 Task: Look for products in the category "Hand Soap" from Mrs. Meyer's only.
Action: Mouse moved to (925, 343)
Screenshot: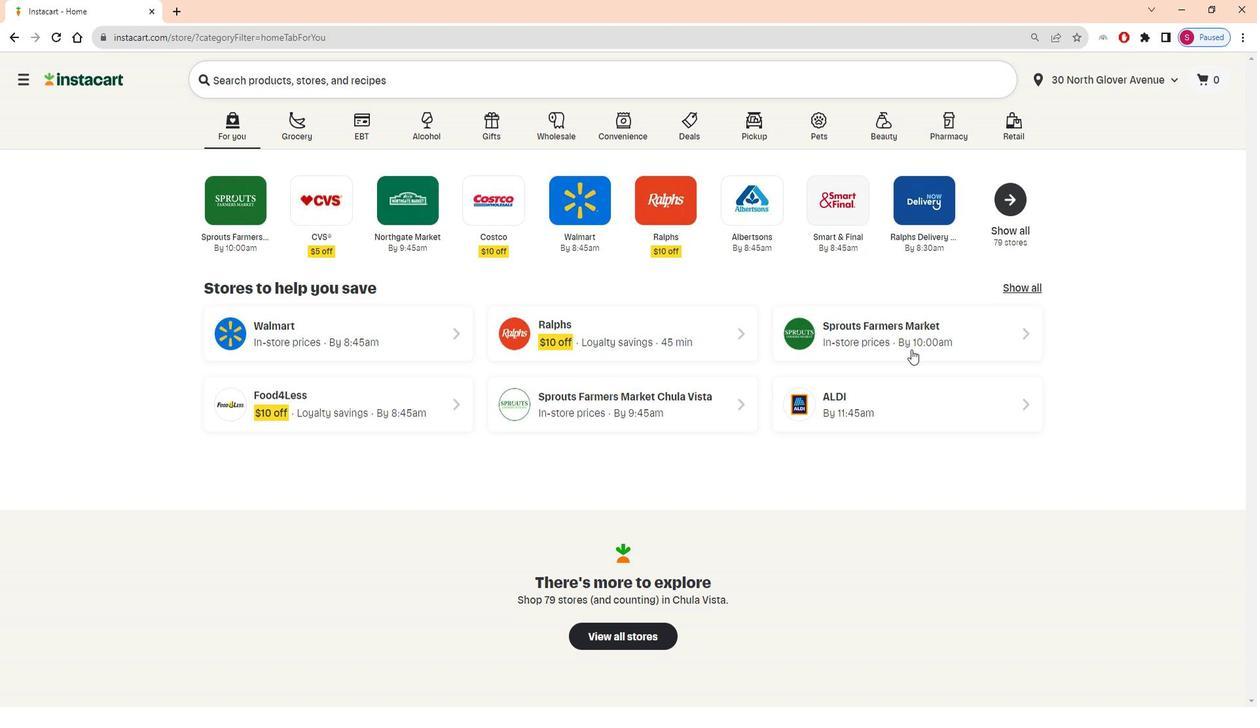
Action: Mouse pressed left at (925, 343)
Screenshot: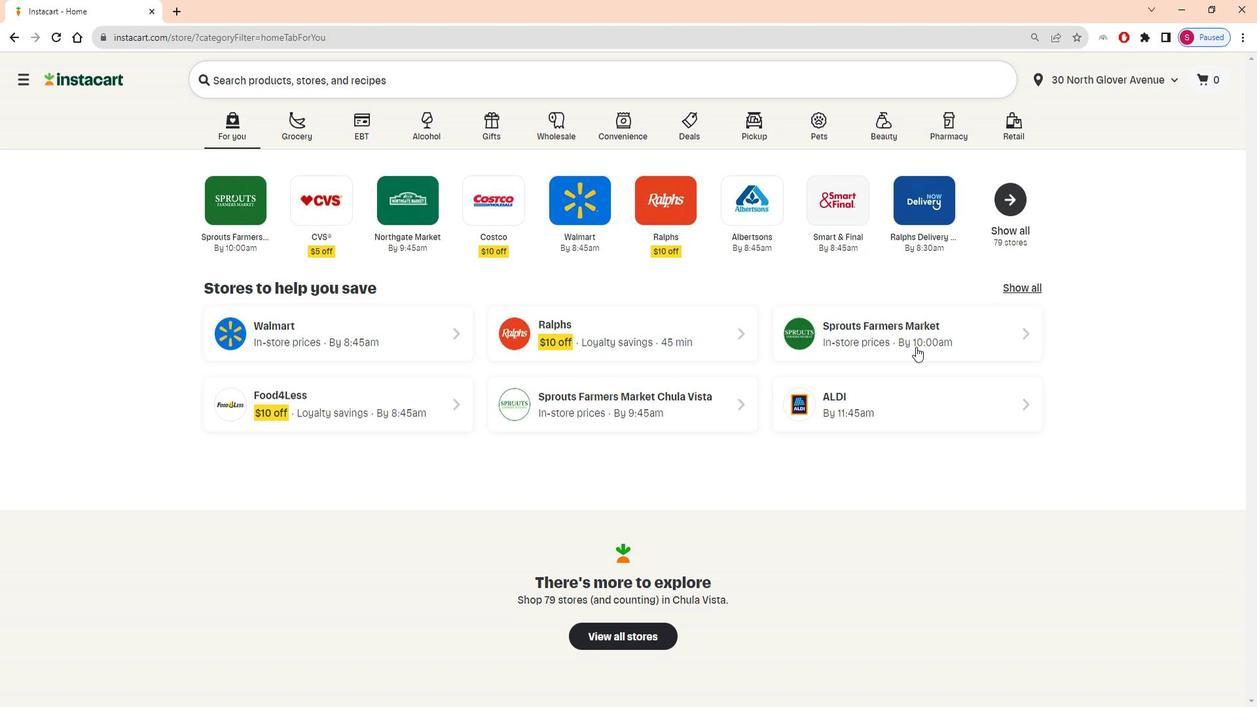 
Action: Mouse moved to (89, 479)
Screenshot: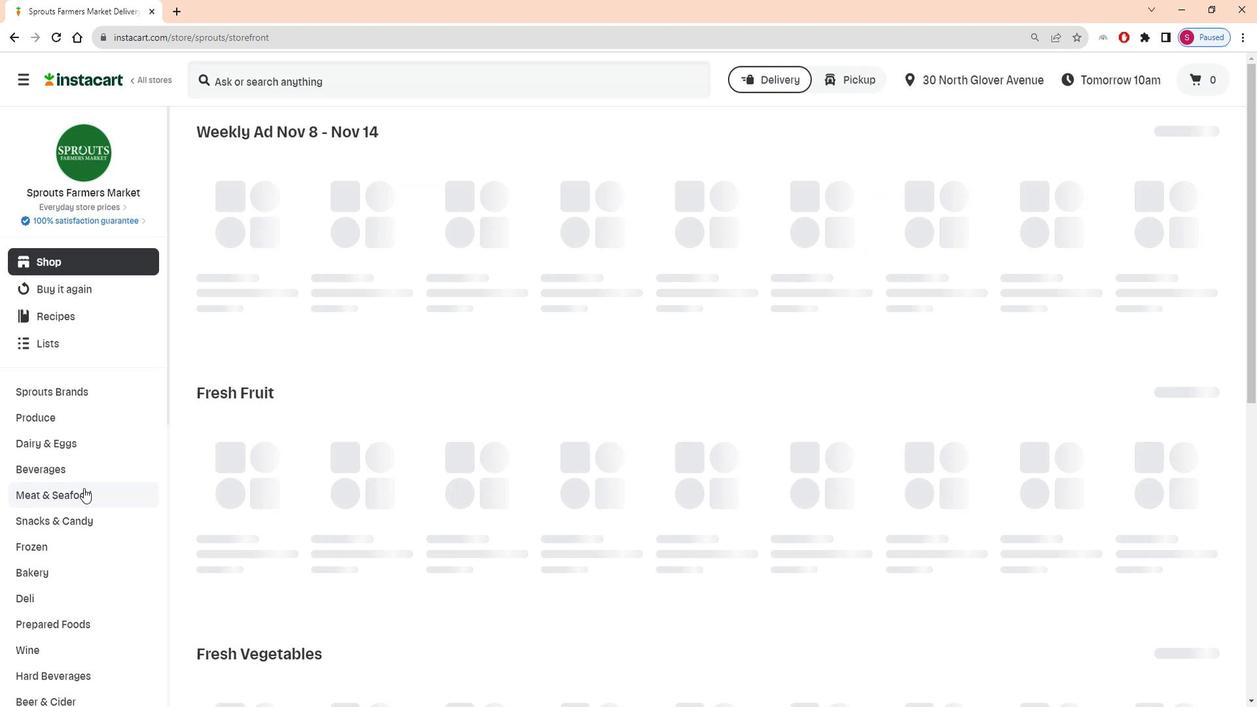 
Action: Mouse scrolled (89, 478) with delta (0, 0)
Screenshot: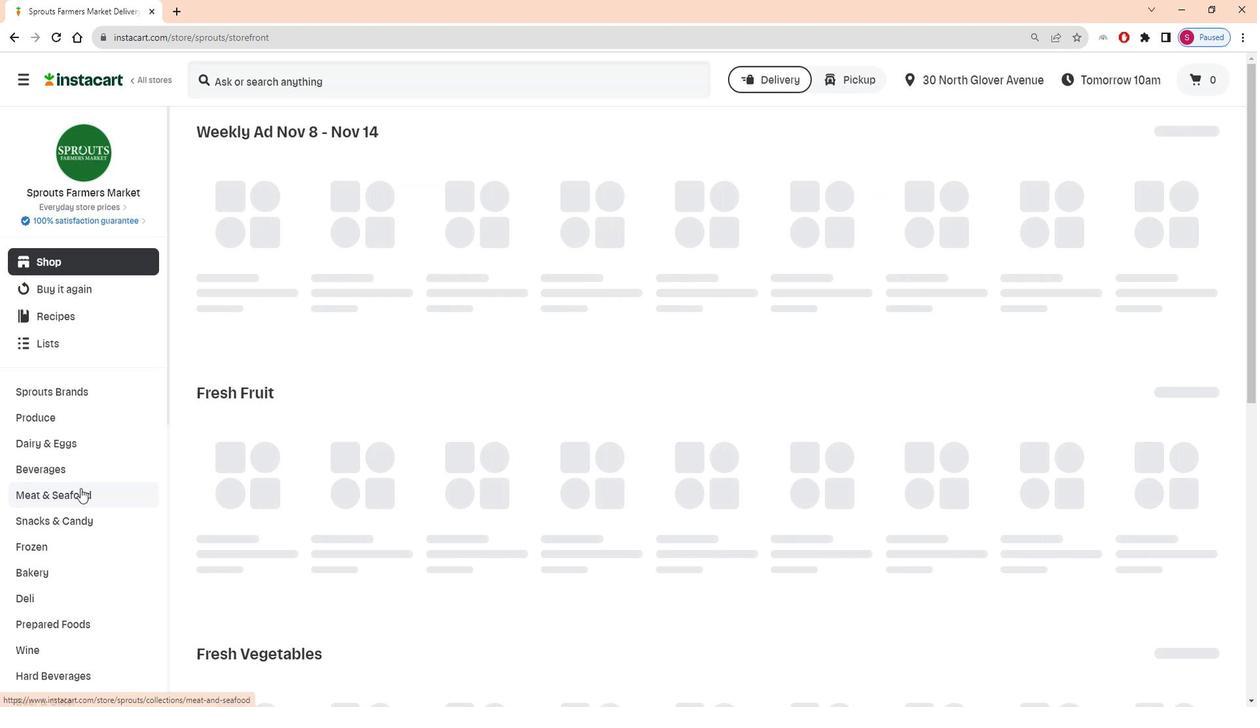
Action: Mouse scrolled (89, 478) with delta (0, 0)
Screenshot: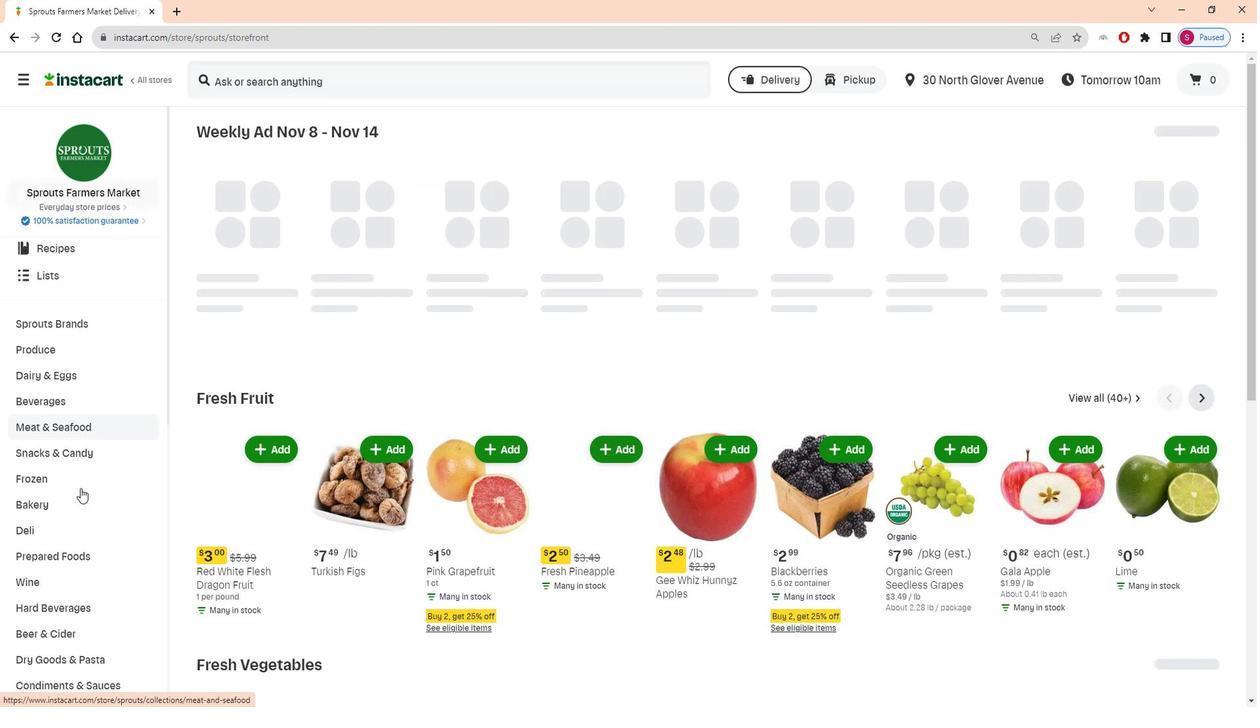 
Action: Mouse scrolled (89, 478) with delta (0, 0)
Screenshot: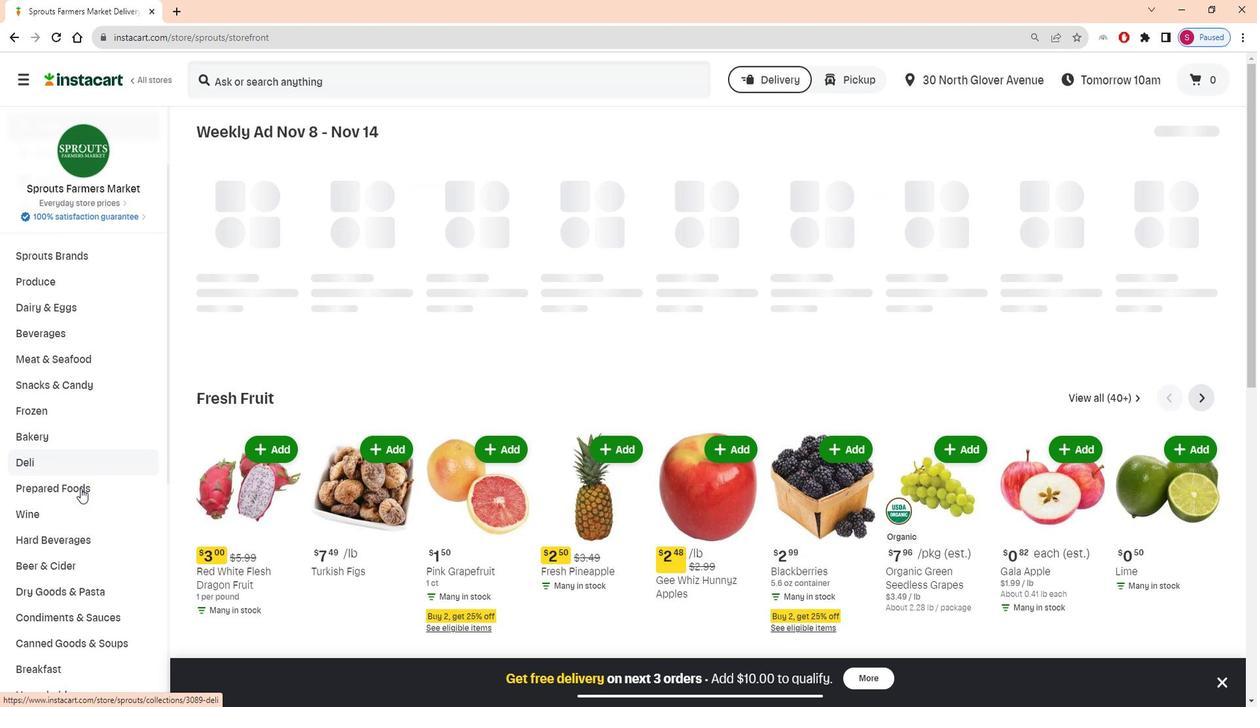 
Action: Mouse scrolled (89, 478) with delta (0, 0)
Screenshot: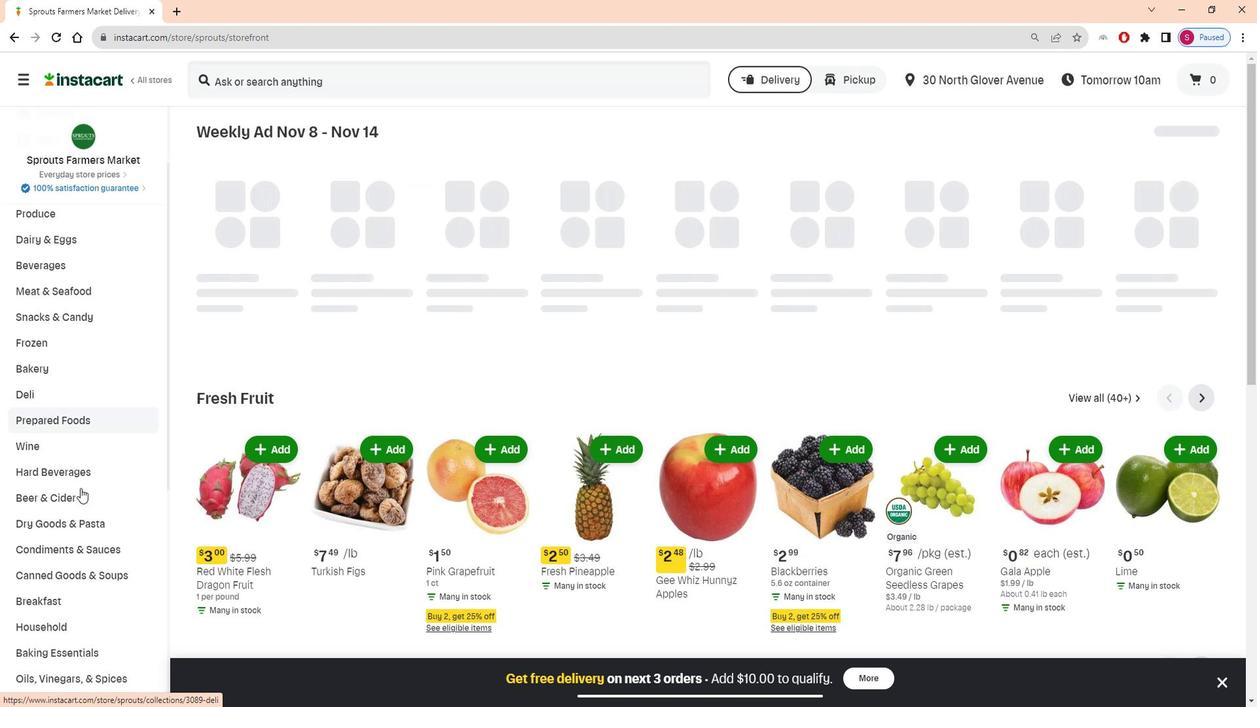 
Action: Mouse scrolled (89, 478) with delta (0, 0)
Screenshot: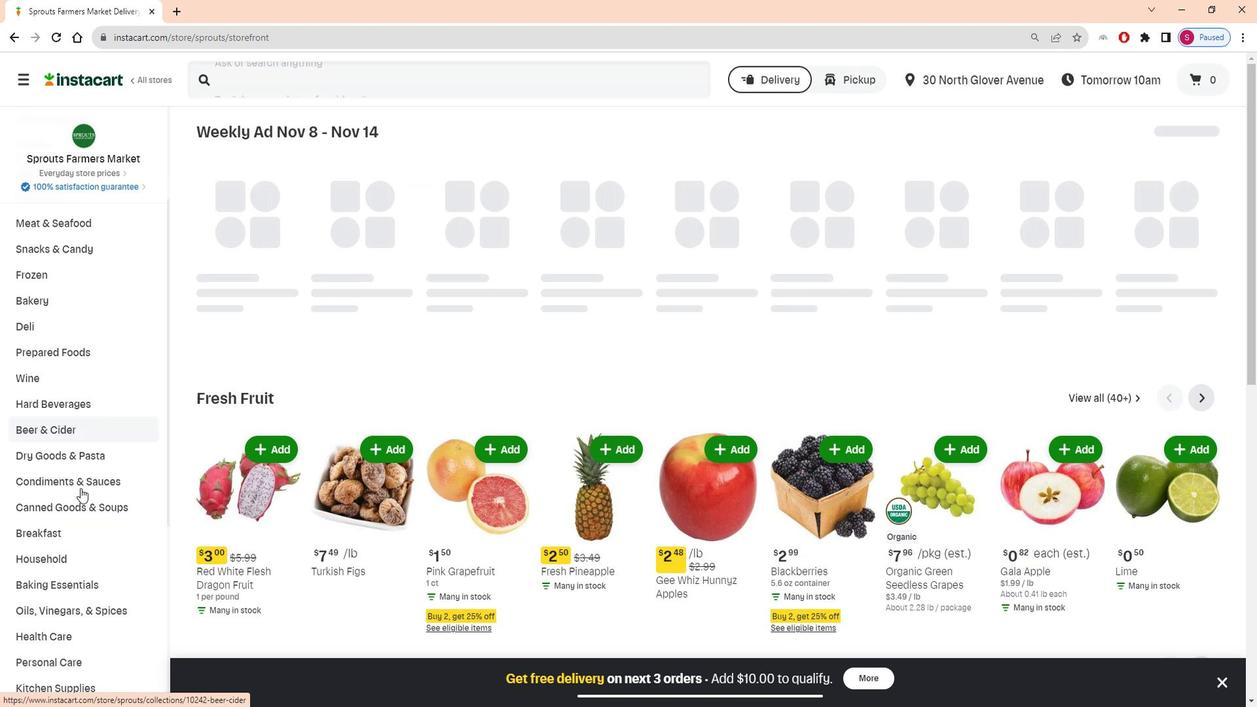 
Action: Mouse scrolled (89, 478) with delta (0, 0)
Screenshot: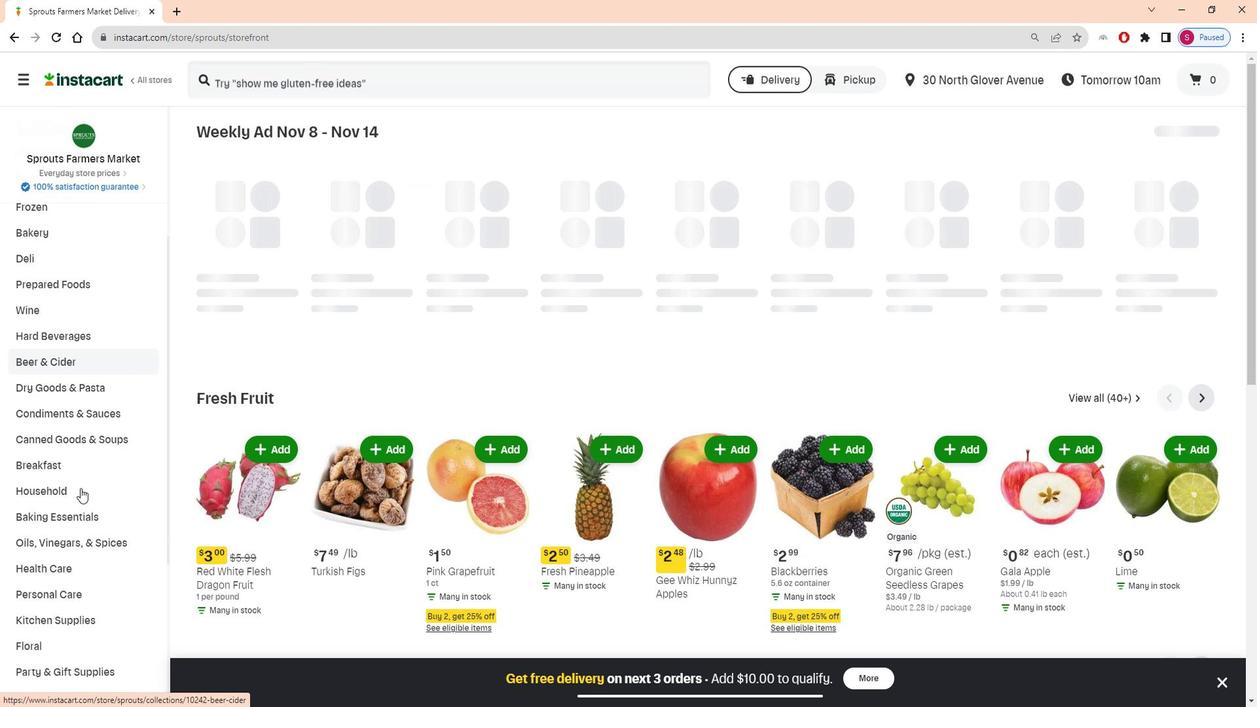 
Action: Mouse moved to (97, 515)
Screenshot: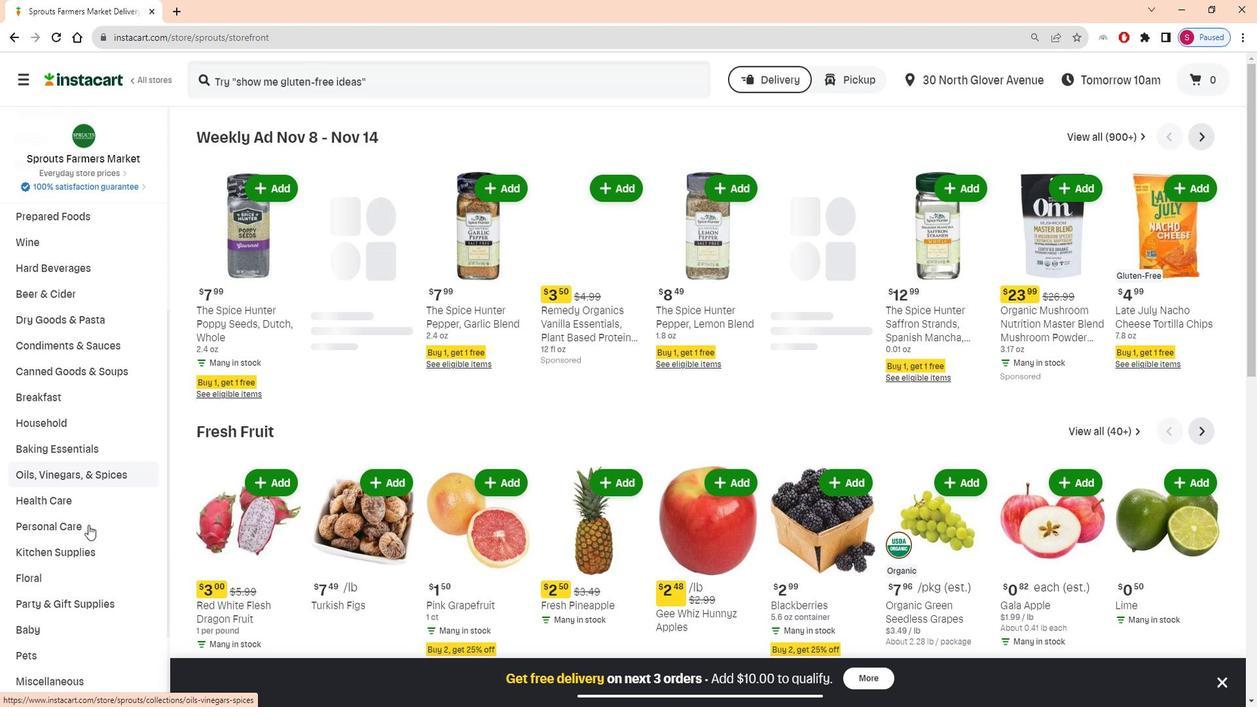 
Action: Mouse pressed left at (97, 515)
Screenshot: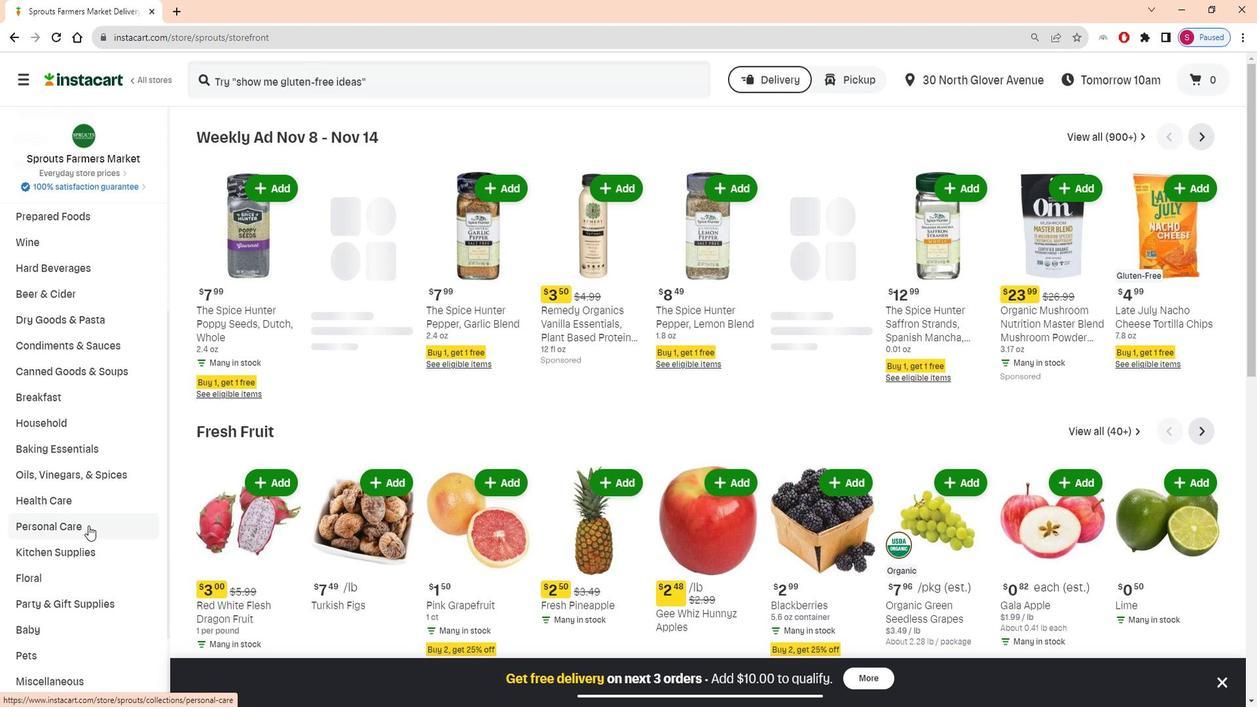 
Action: Mouse moved to (322, 173)
Screenshot: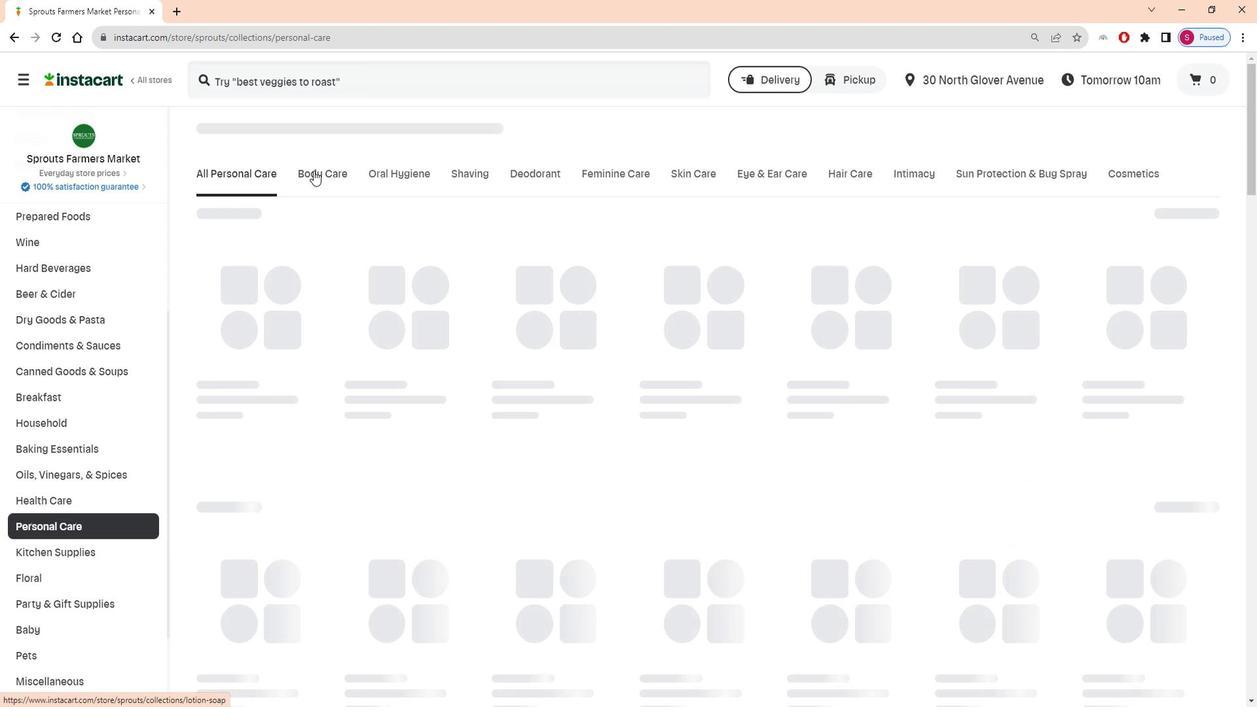 
Action: Mouse pressed left at (322, 173)
Screenshot: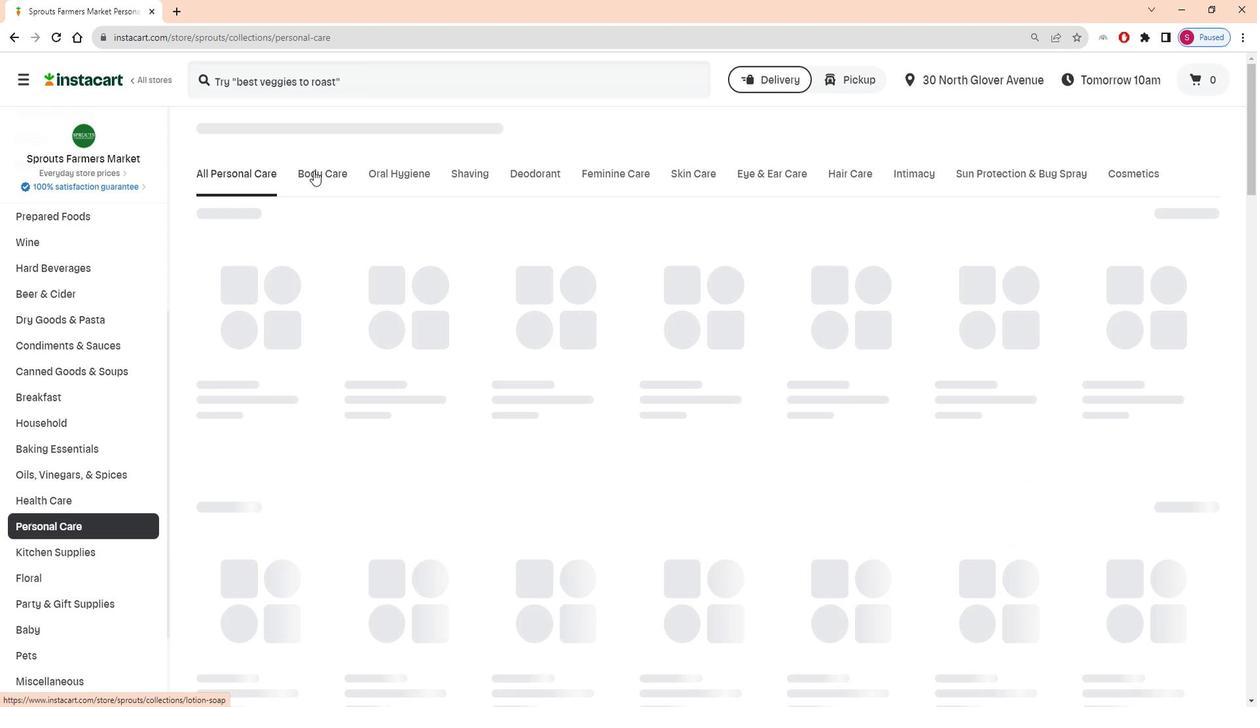 
Action: Mouse moved to (433, 223)
Screenshot: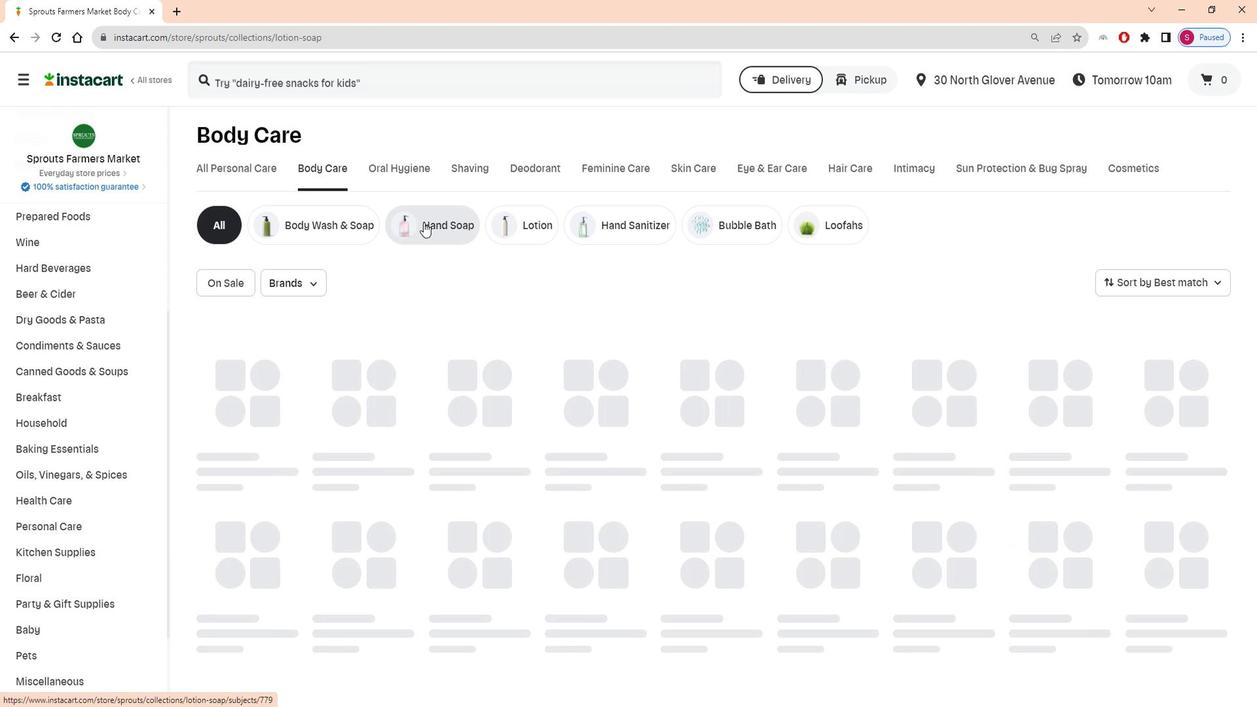 
Action: Mouse pressed left at (433, 223)
Screenshot: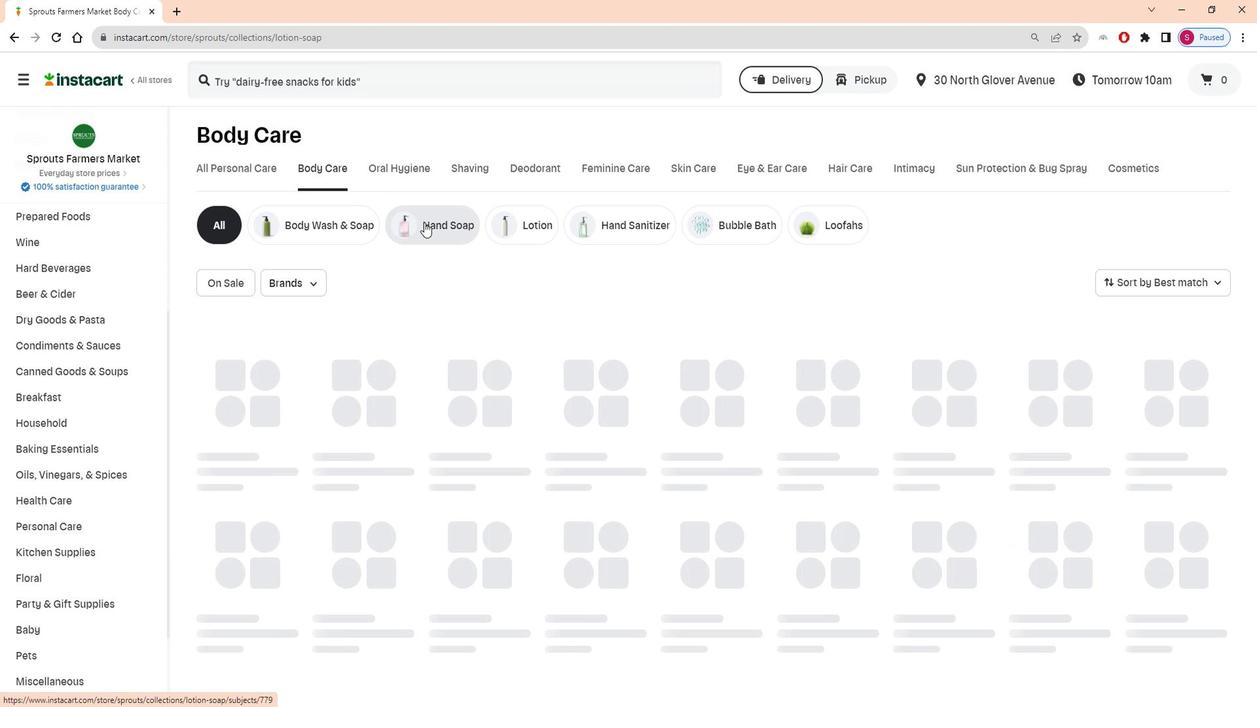 
Action: Mouse moved to (325, 277)
Screenshot: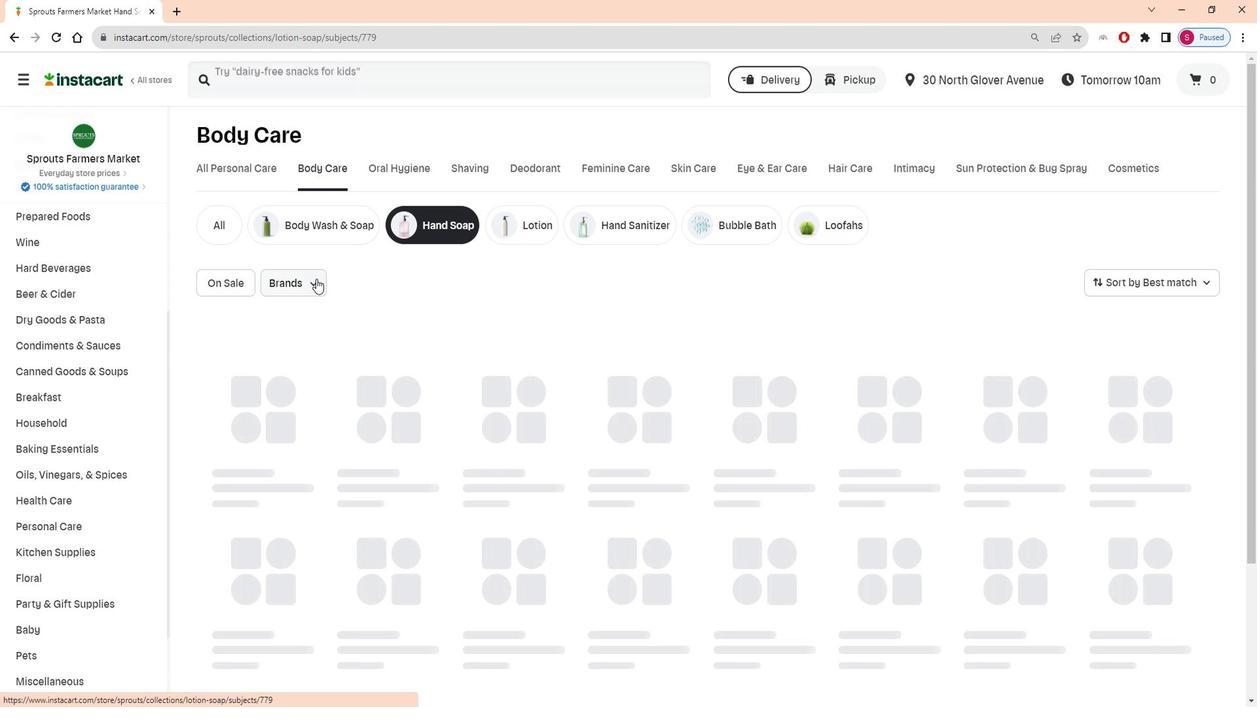 
Action: Mouse pressed left at (325, 277)
Screenshot: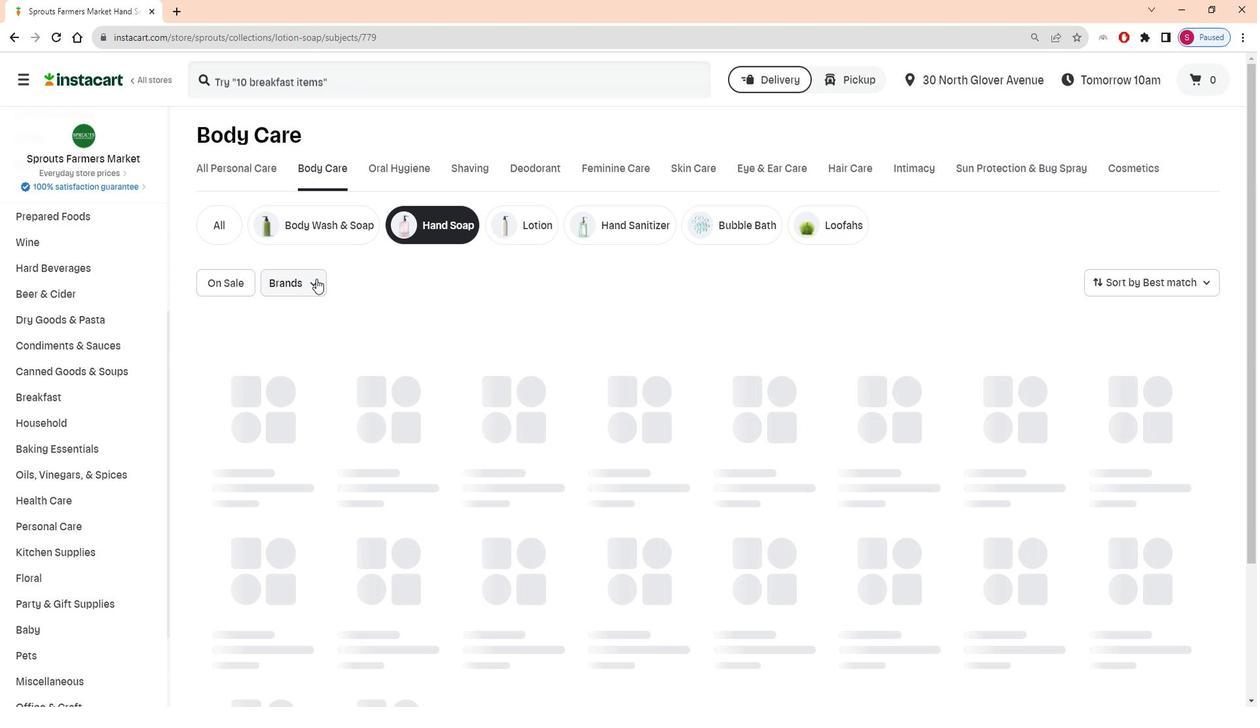 
Action: Mouse moved to (333, 326)
Screenshot: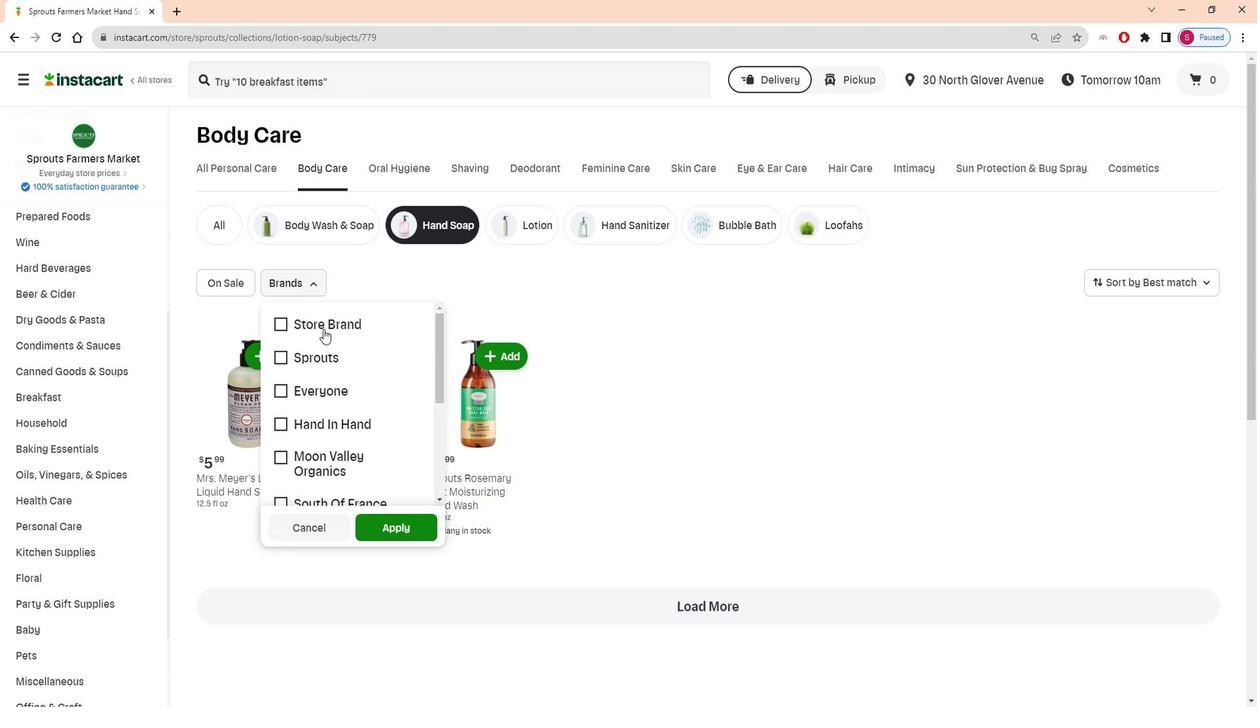 
Action: Mouse scrolled (333, 325) with delta (0, 0)
Screenshot: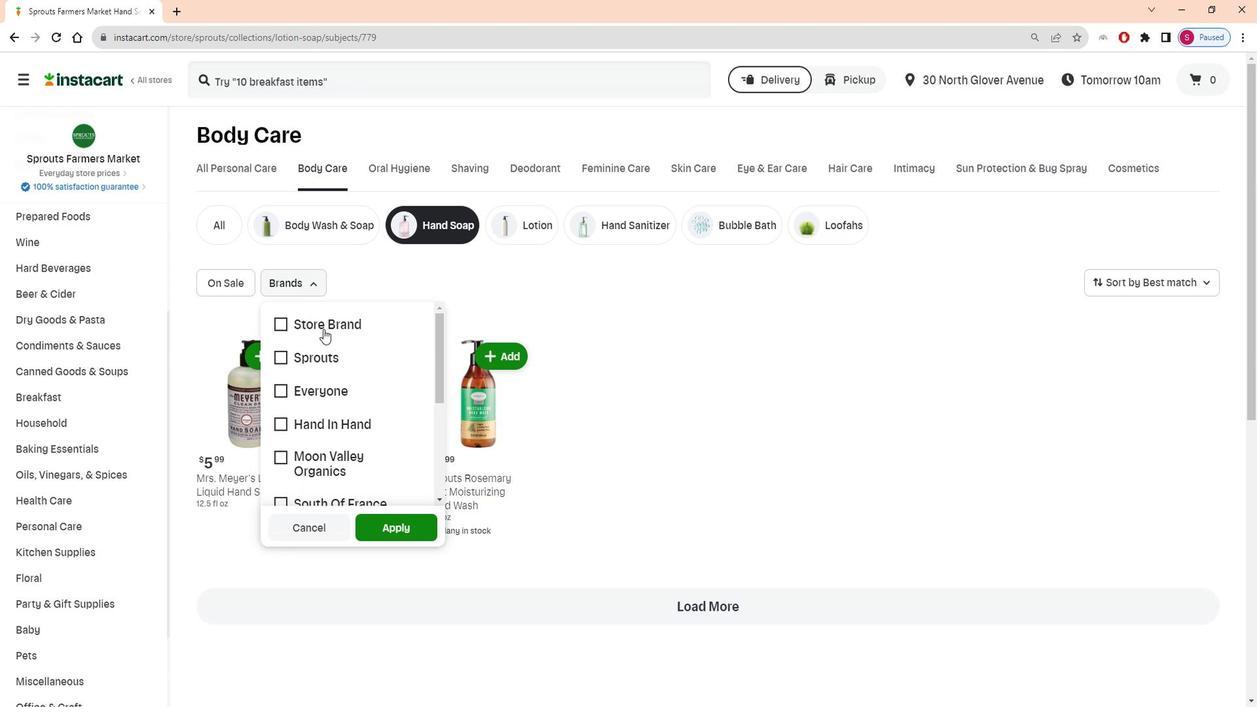 
Action: Mouse moved to (333, 326)
Screenshot: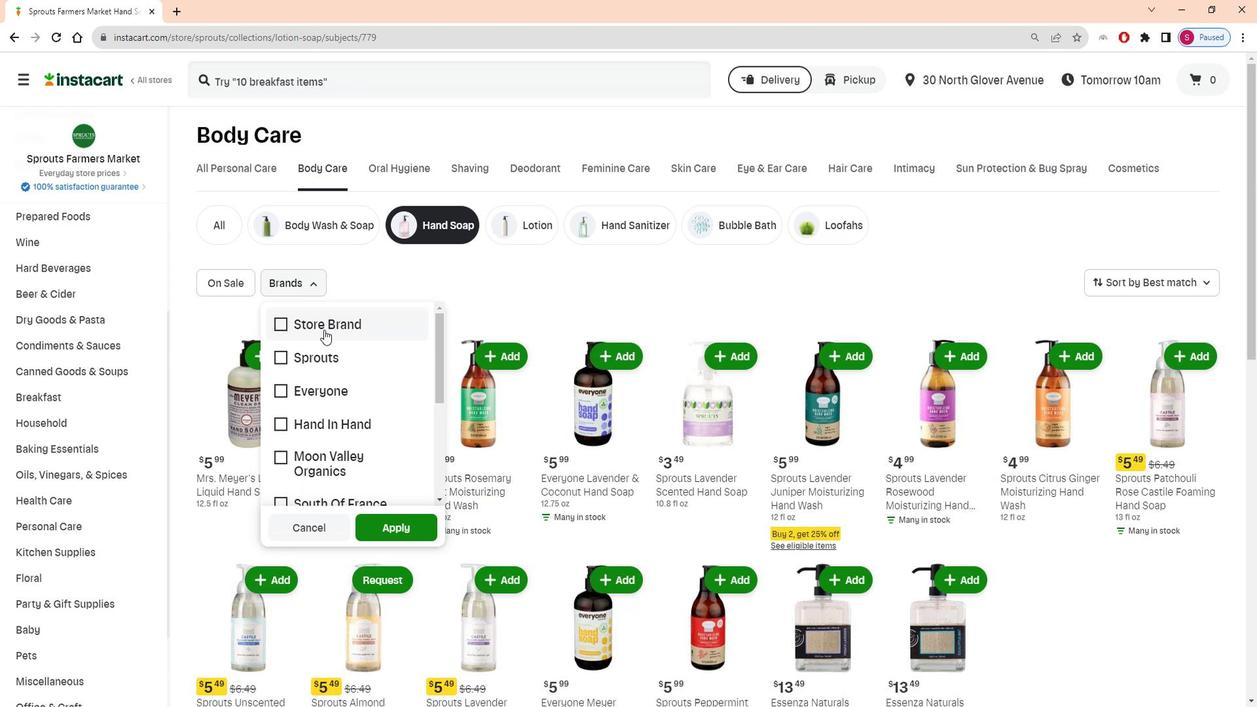 
Action: Mouse scrolled (333, 326) with delta (0, 0)
Screenshot: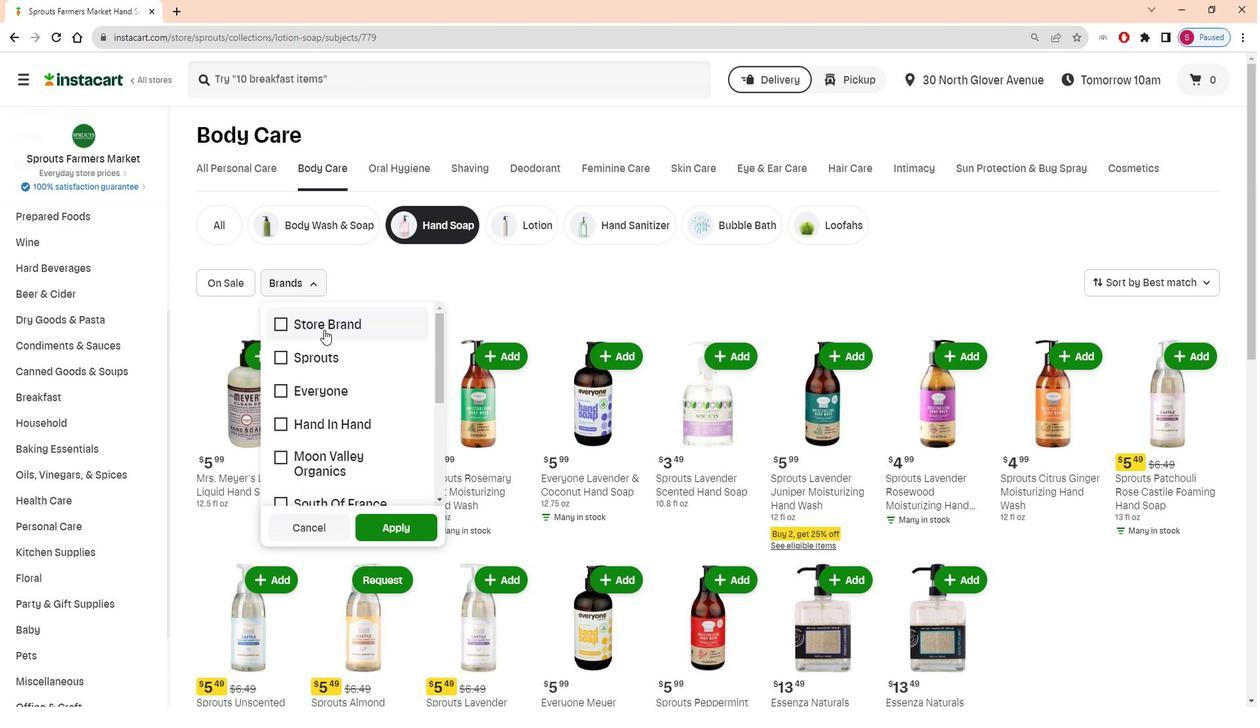 
Action: Mouse moved to (350, 358)
Screenshot: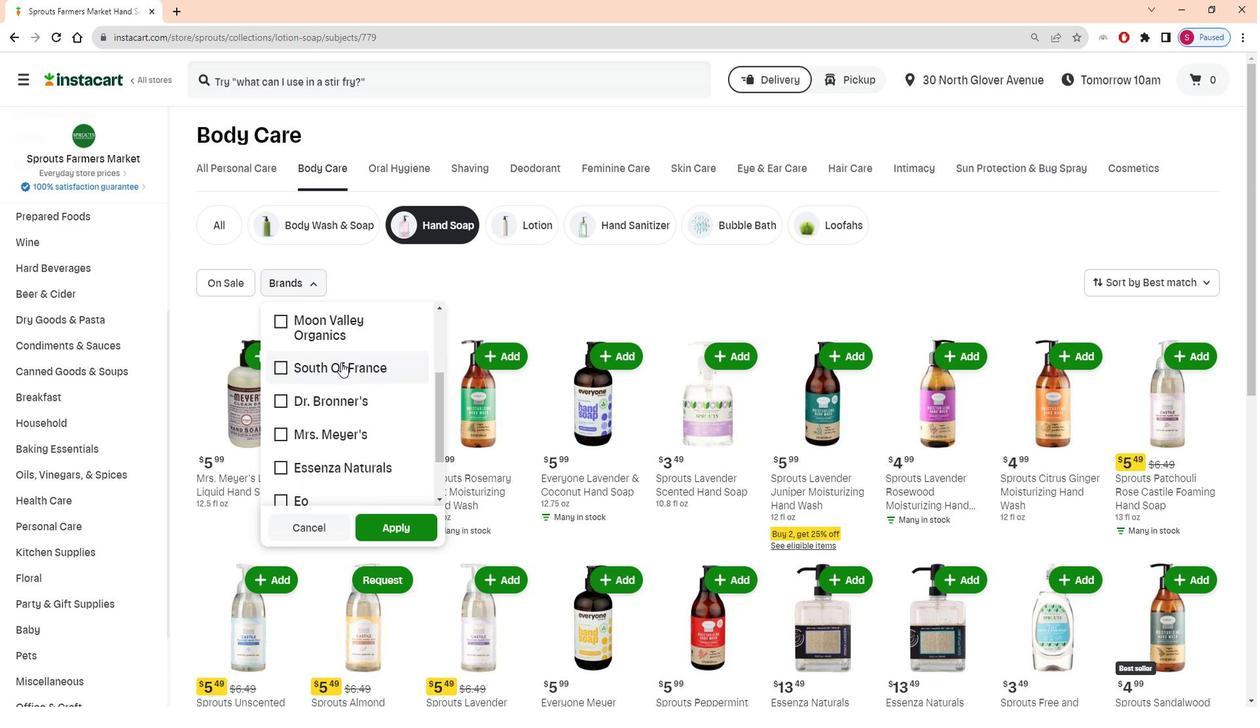 
Action: Mouse scrolled (350, 357) with delta (0, 0)
Screenshot: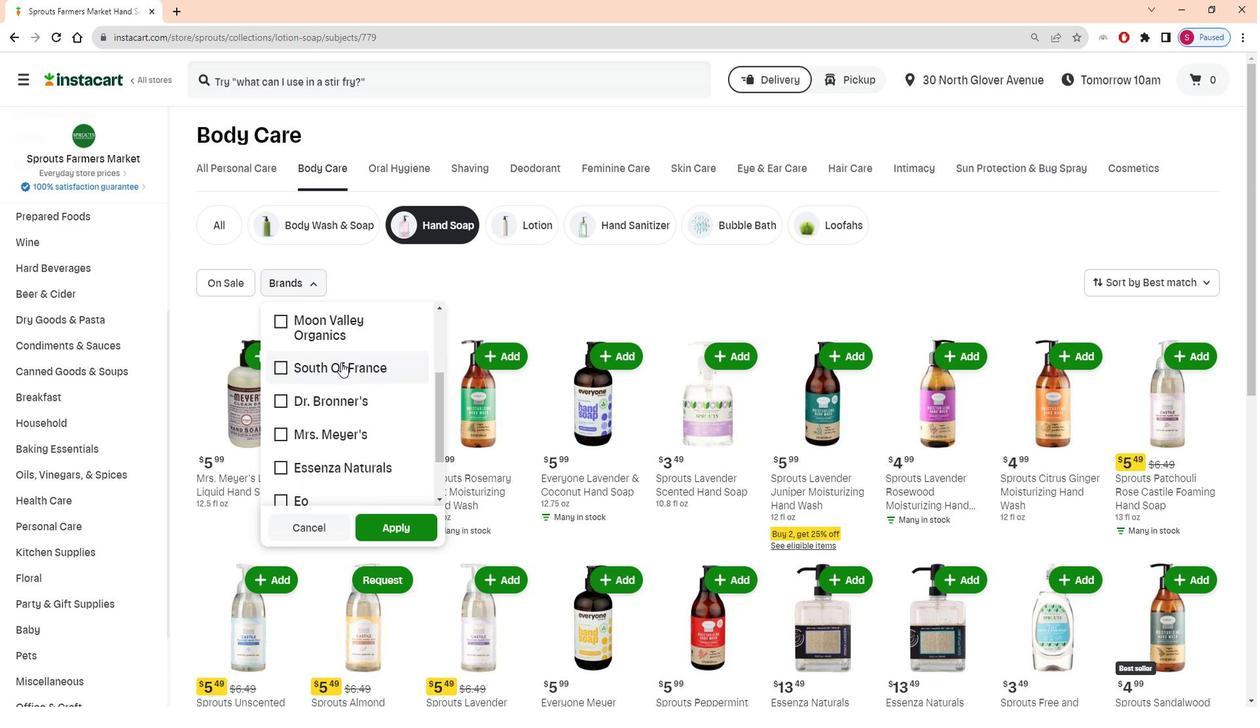 
Action: Mouse scrolled (350, 357) with delta (0, 0)
Screenshot: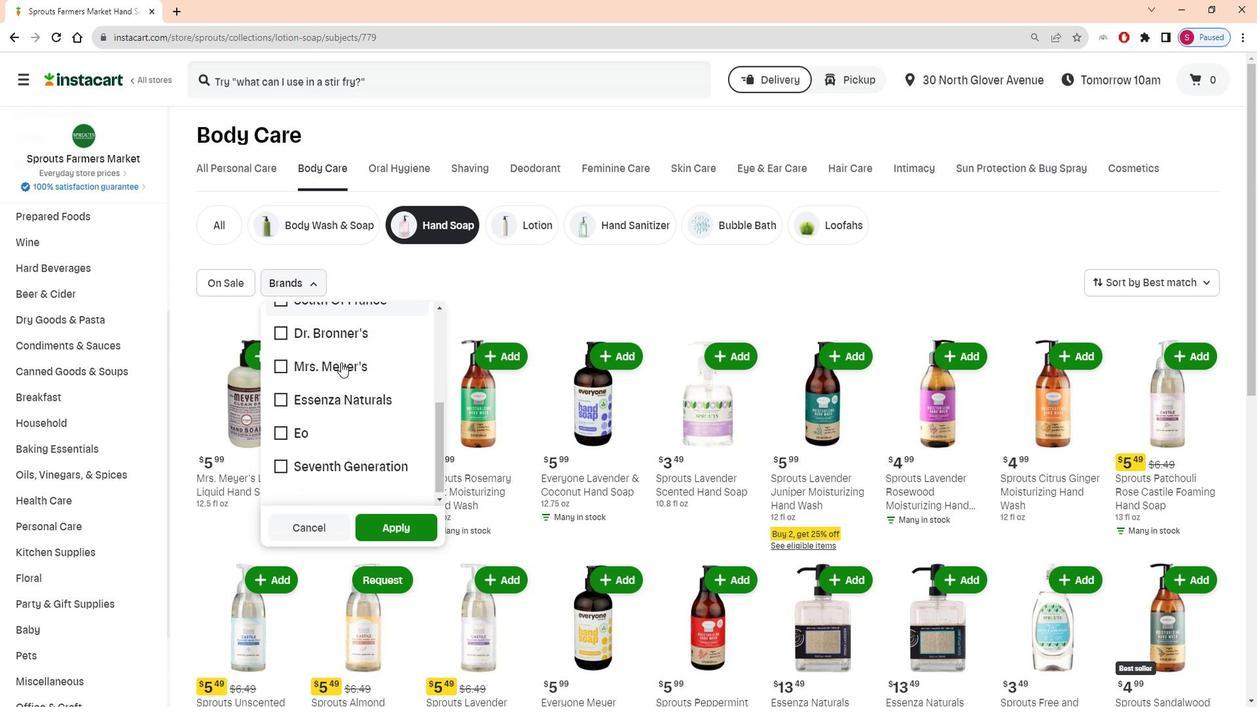 
Action: Mouse moved to (352, 356)
Screenshot: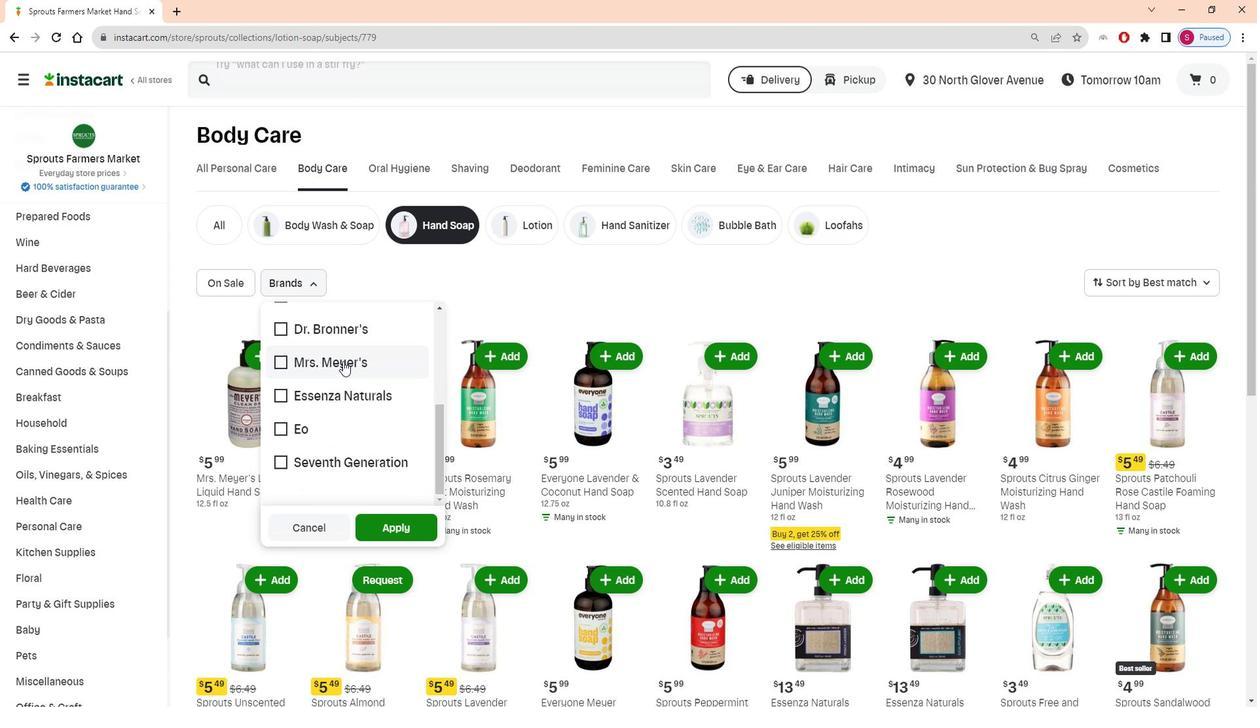 
Action: Mouse pressed left at (352, 356)
Screenshot: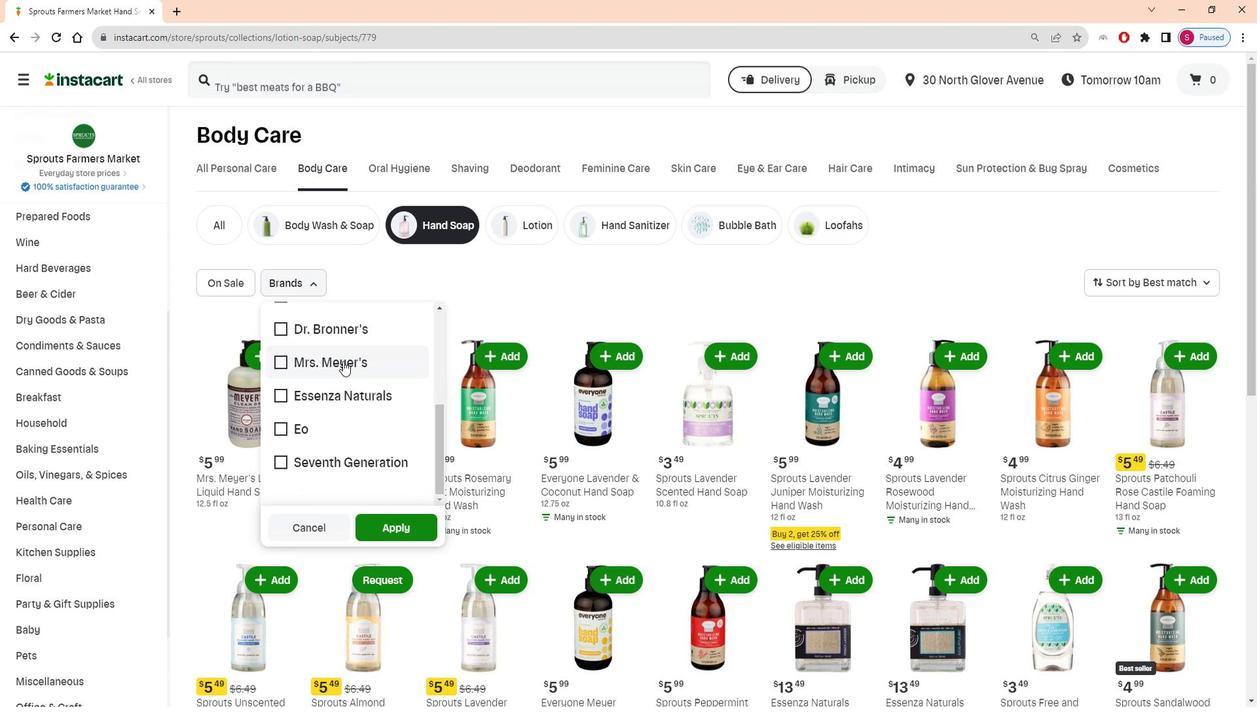 
Action: Mouse moved to (391, 515)
Screenshot: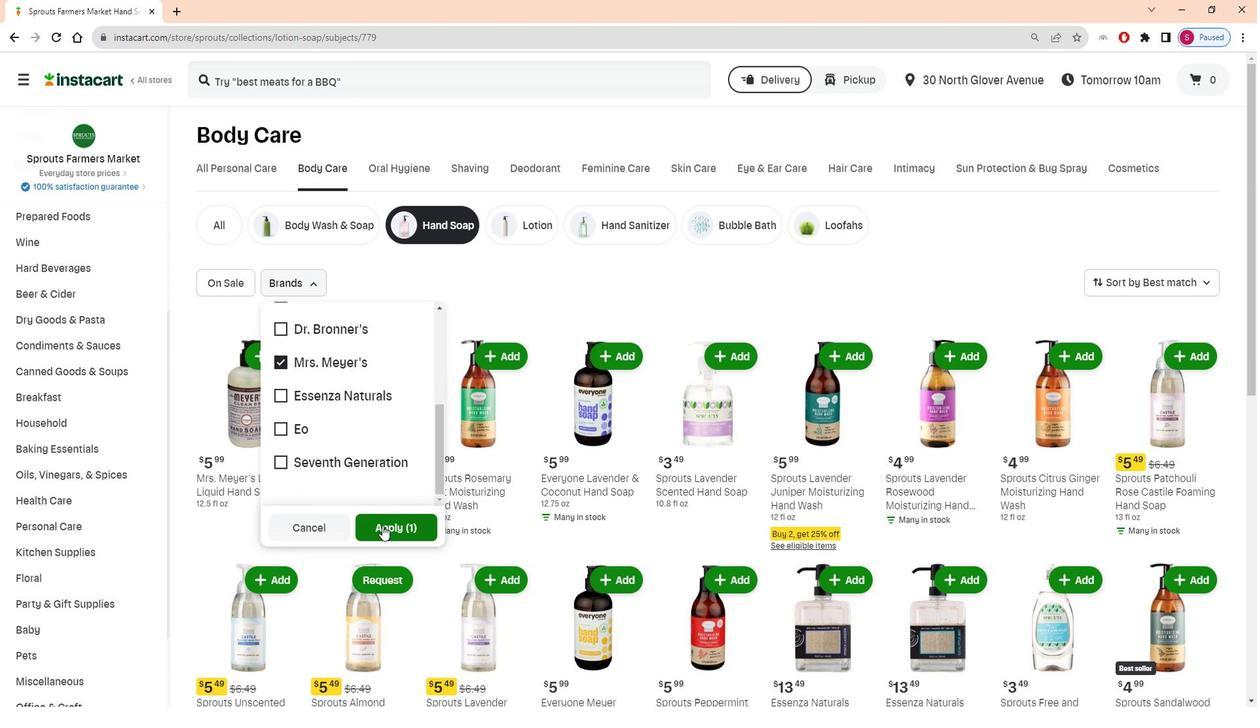 
Action: Mouse pressed left at (391, 515)
Screenshot: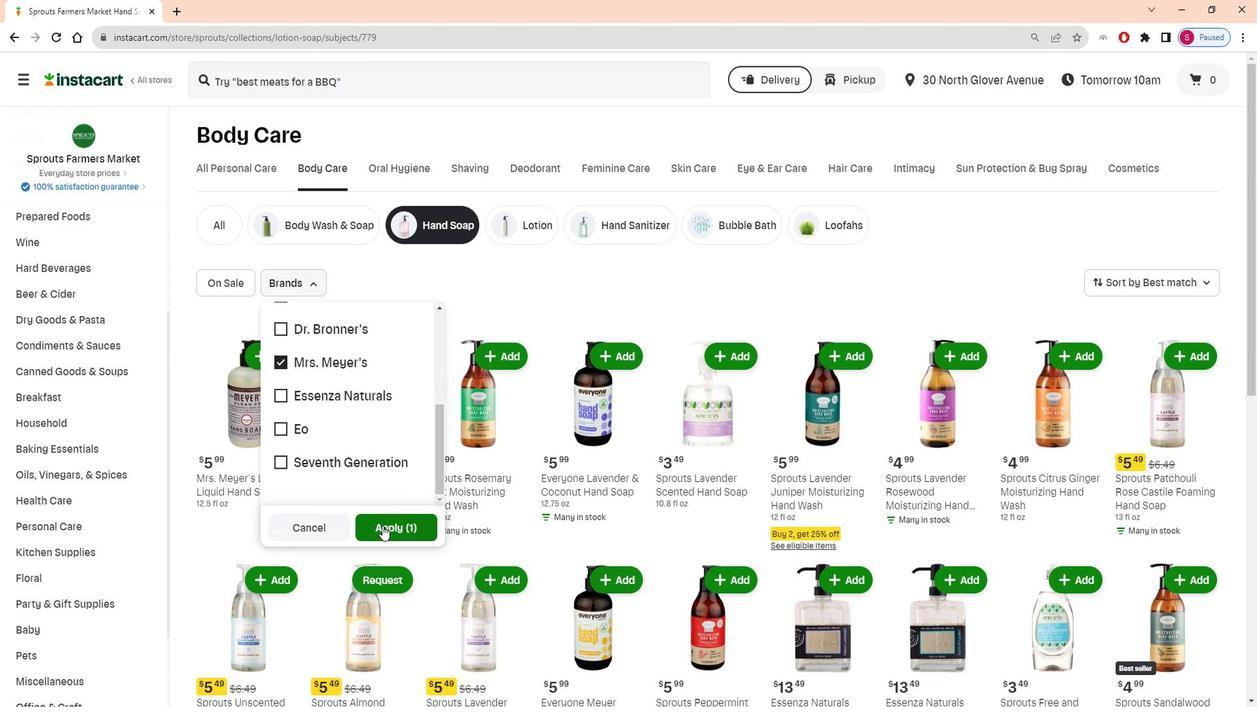 
Action: Mouse moved to (462, 432)
Screenshot: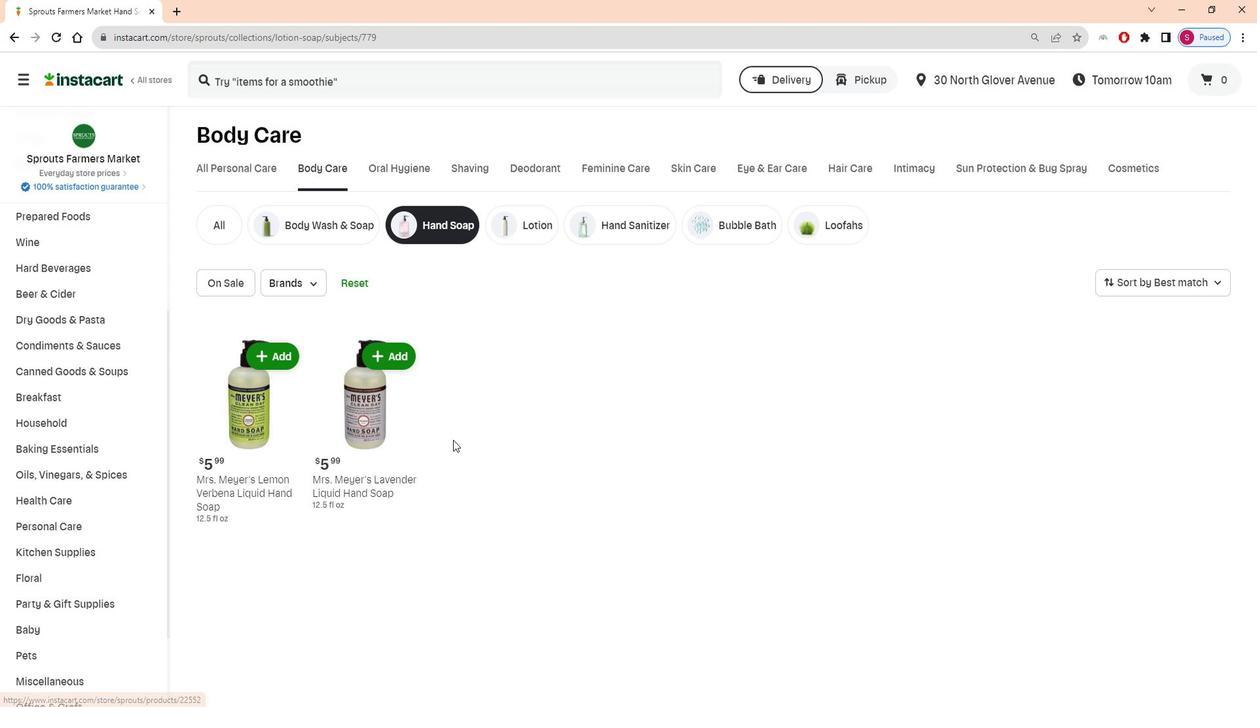 
